 Task: Check the number of townhouses sold in the last 5 years.
Action: Mouse moved to (852, 154)
Screenshot: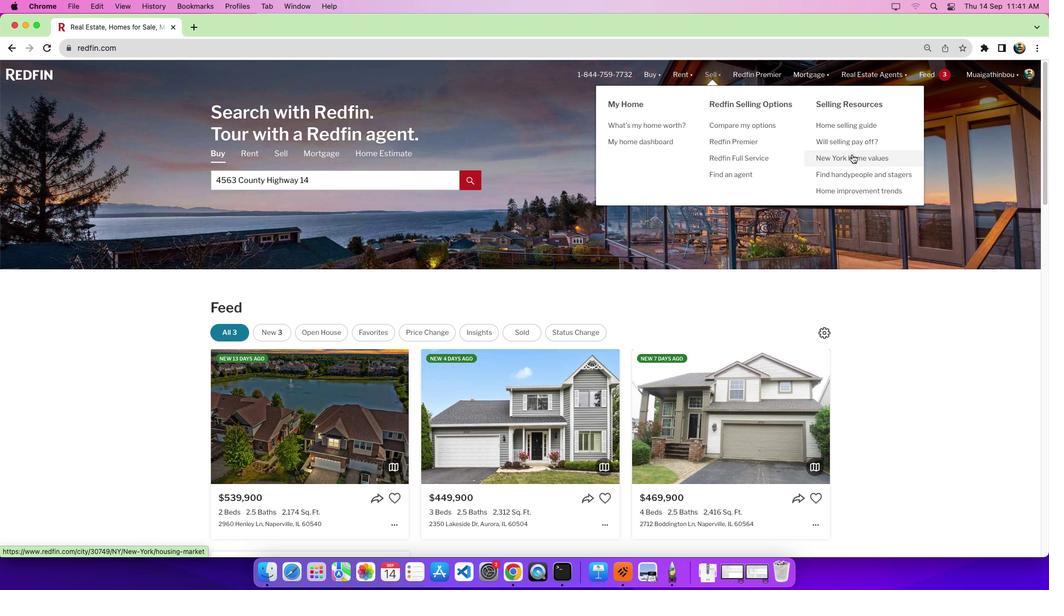 
Action: Mouse pressed left at (852, 154)
Screenshot: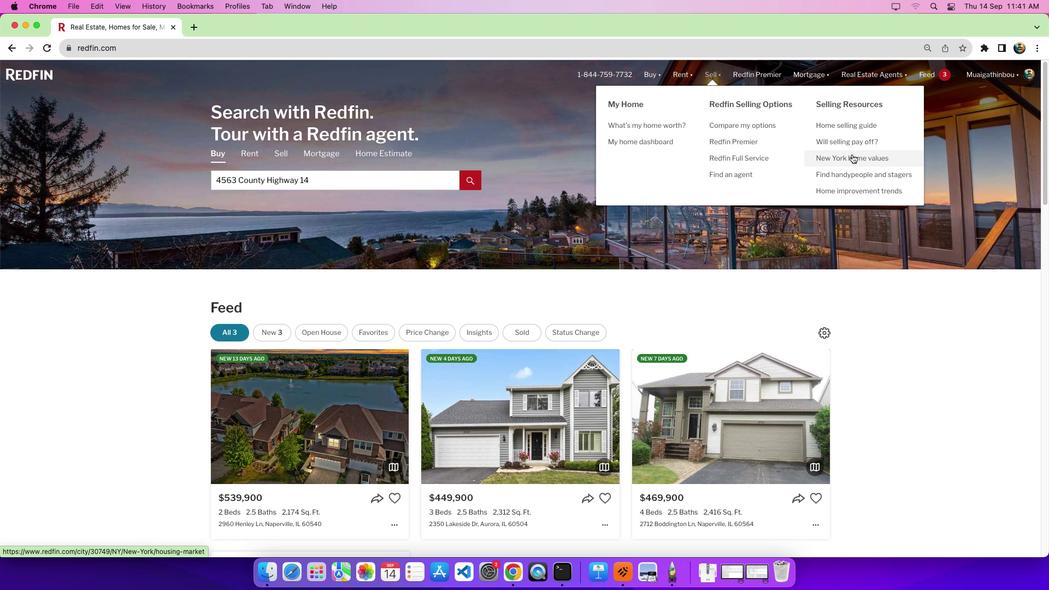 
Action: Mouse moved to (501, 330)
Screenshot: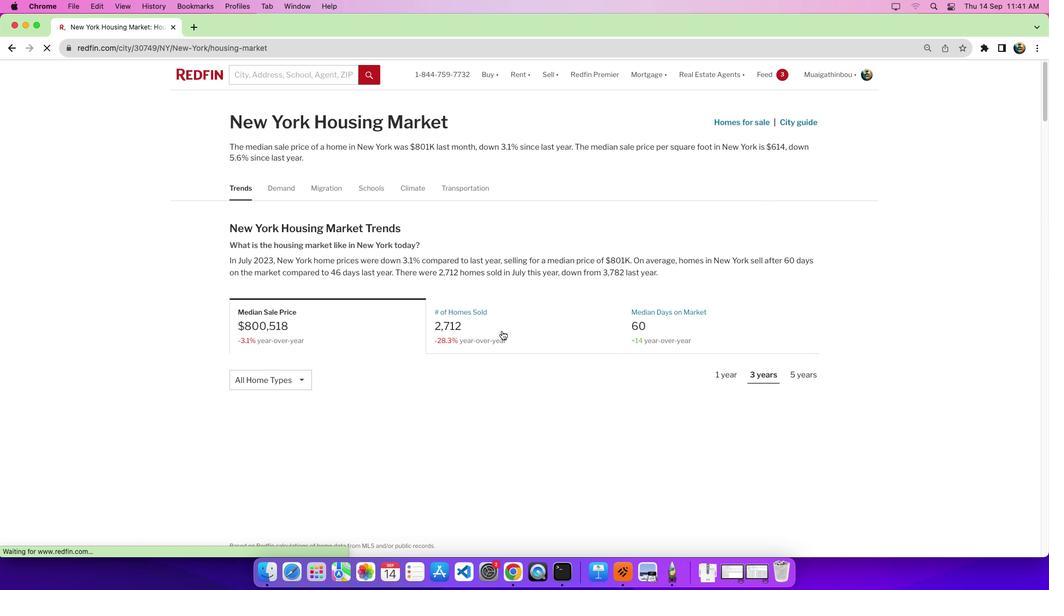 
Action: Mouse pressed left at (501, 330)
Screenshot: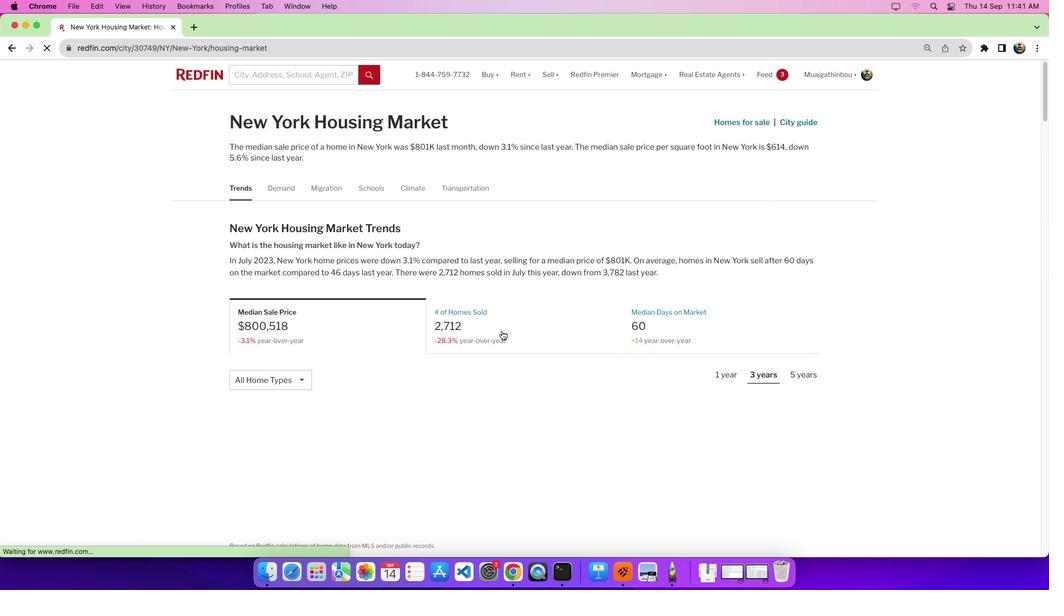 
Action: Mouse pressed left at (501, 330)
Screenshot: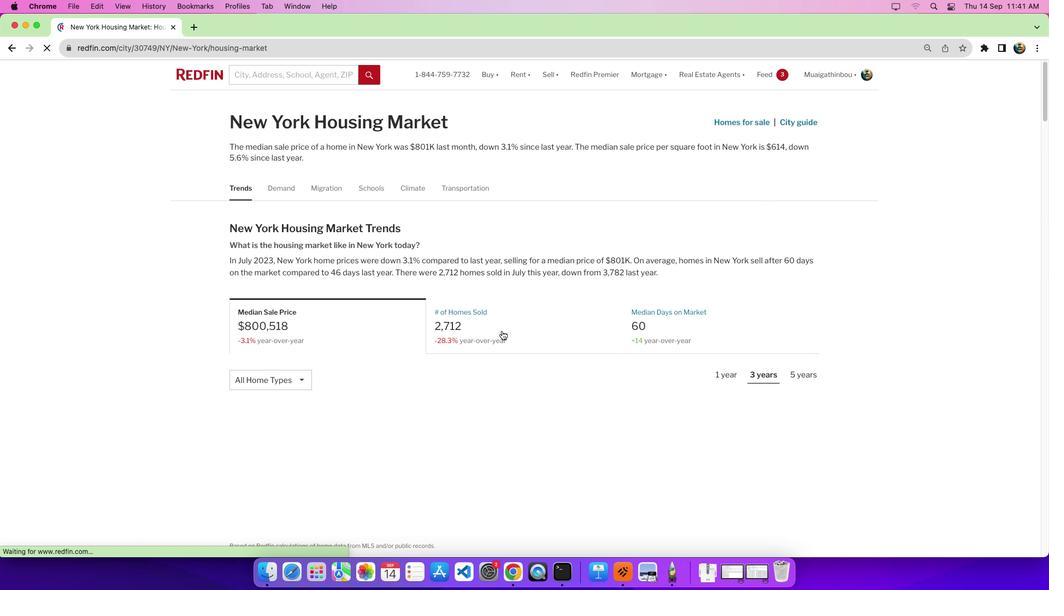
Action: Mouse moved to (470, 325)
Screenshot: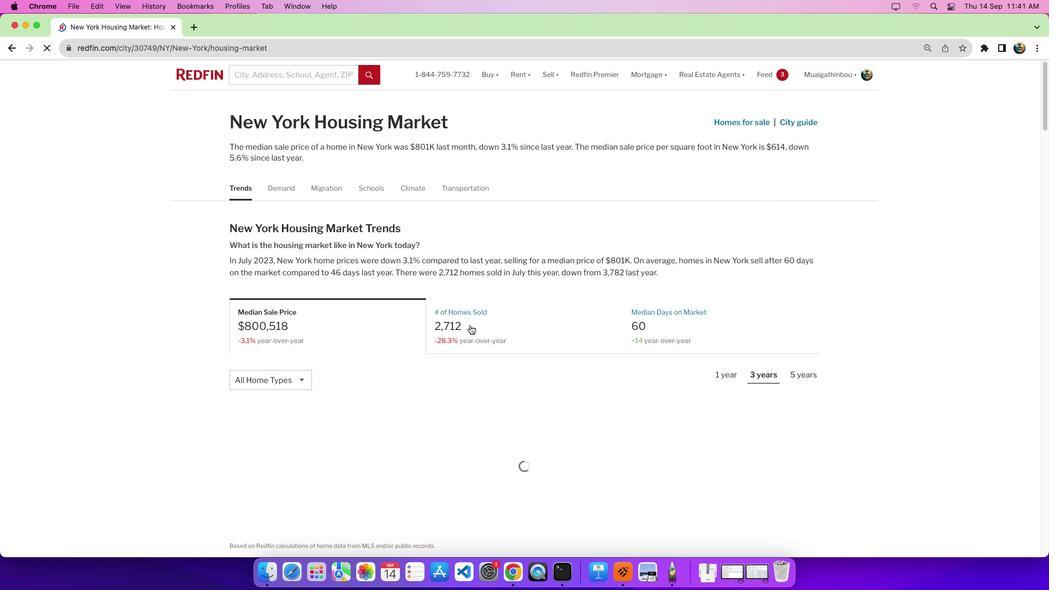 
Action: Mouse pressed left at (470, 325)
Screenshot: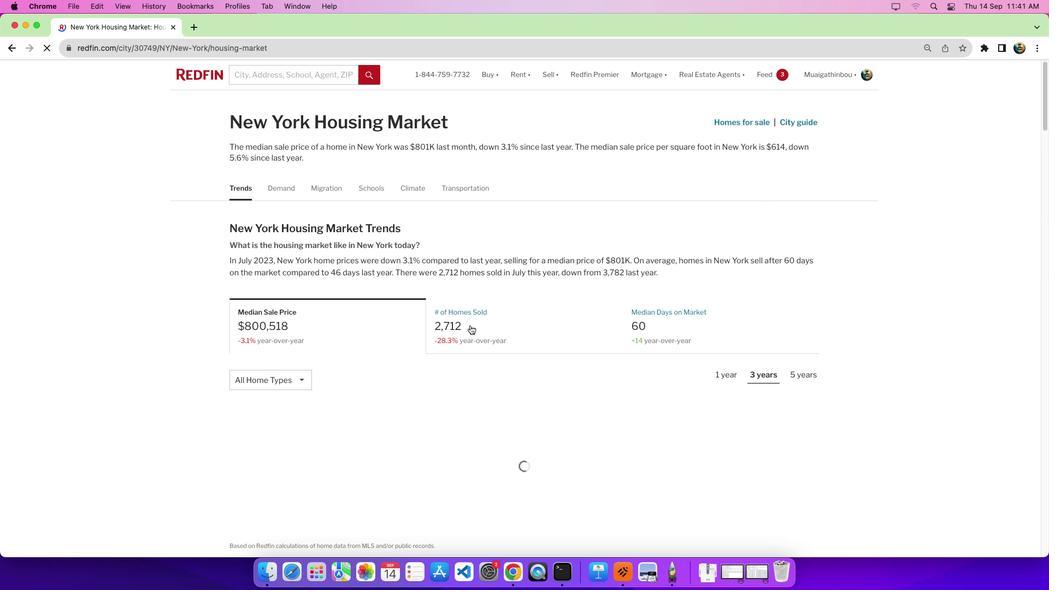 
Action: Mouse pressed left at (470, 325)
Screenshot: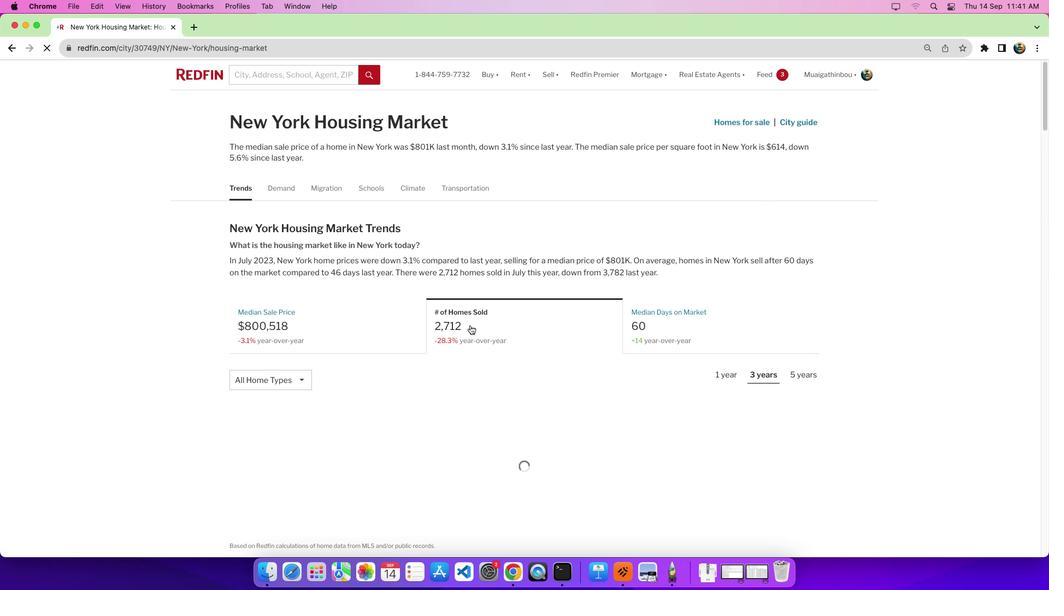
Action: Mouse moved to (277, 373)
Screenshot: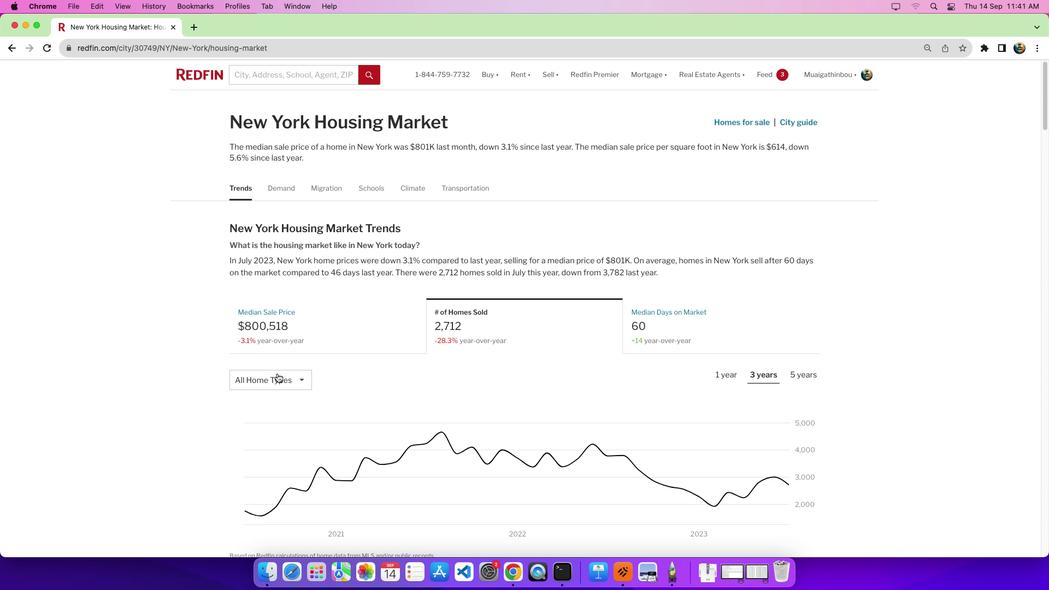 
Action: Mouse pressed left at (277, 373)
Screenshot: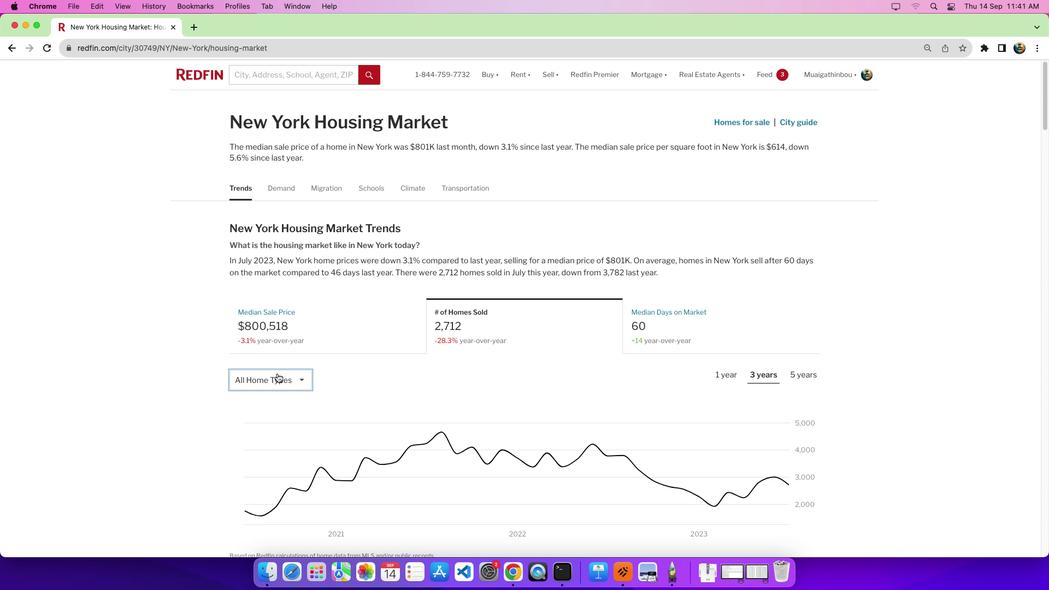 
Action: Mouse moved to (275, 452)
Screenshot: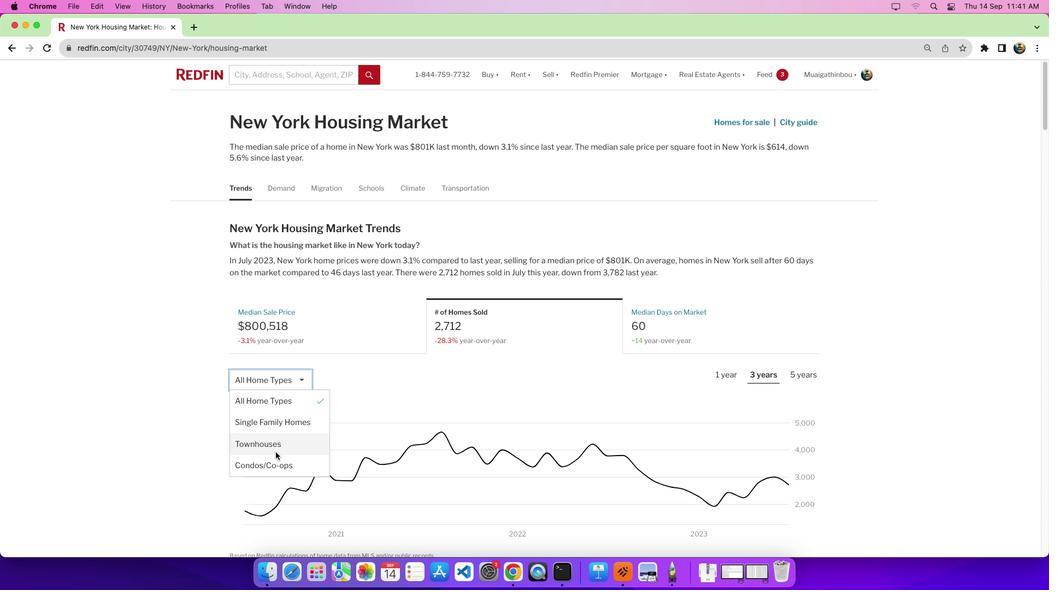 
Action: Mouse pressed left at (275, 452)
Screenshot: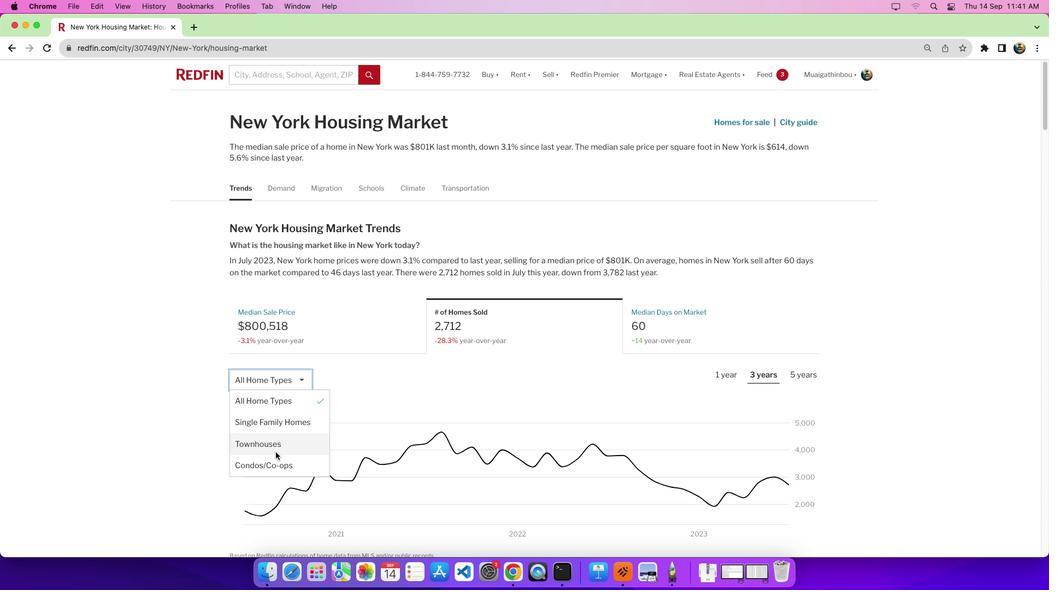 
Action: Mouse moved to (807, 374)
Screenshot: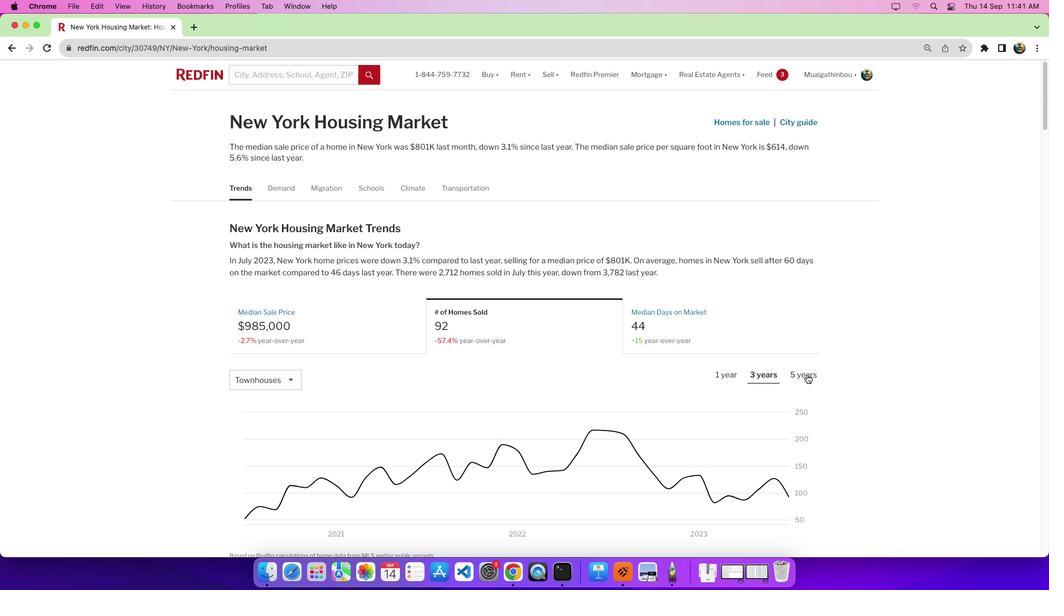 
Action: Mouse pressed left at (807, 374)
Screenshot: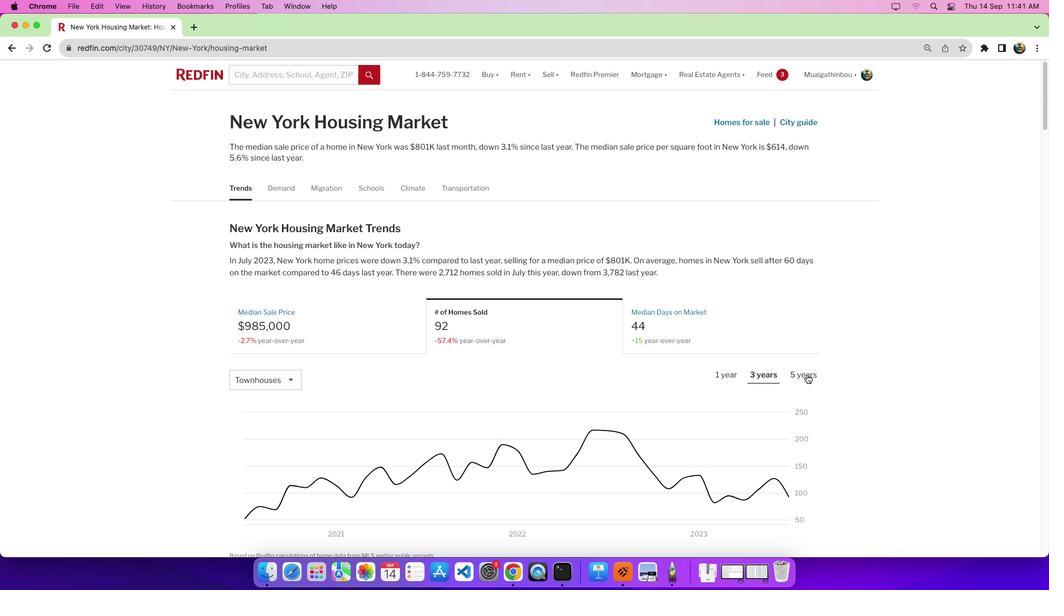 
Action: Mouse moved to (675, 424)
Screenshot: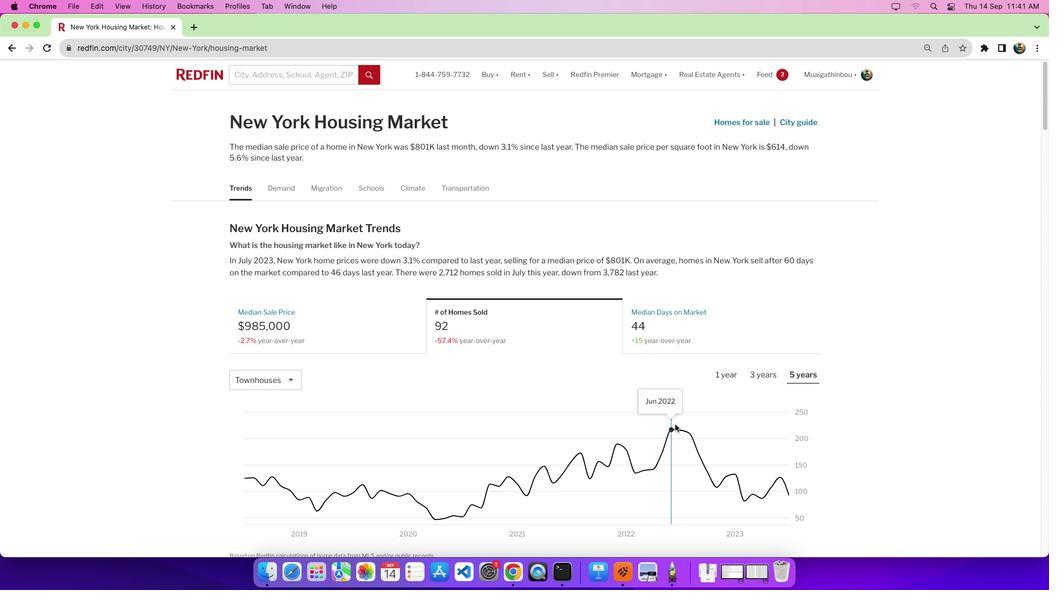 
Action: Mouse scrolled (675, 424) with delta (0, 0)
Screenshot: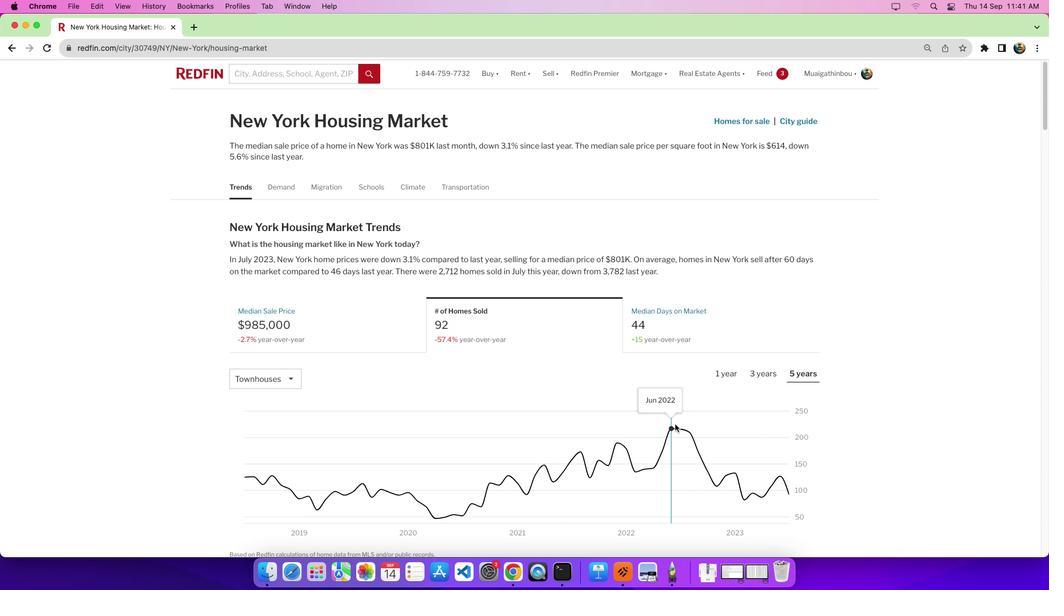 
Action: Mouse scrolled (675, 424) with delta (0, 0)
Screenshot: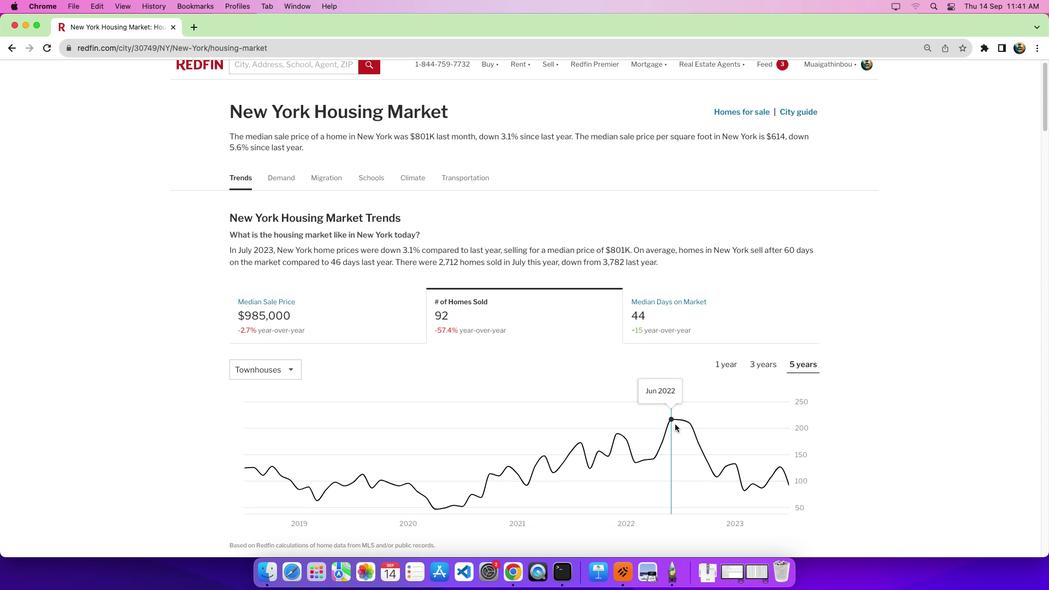
Action: Mouse scrolled (675, 424) with delta (0, 0)
Screenshot: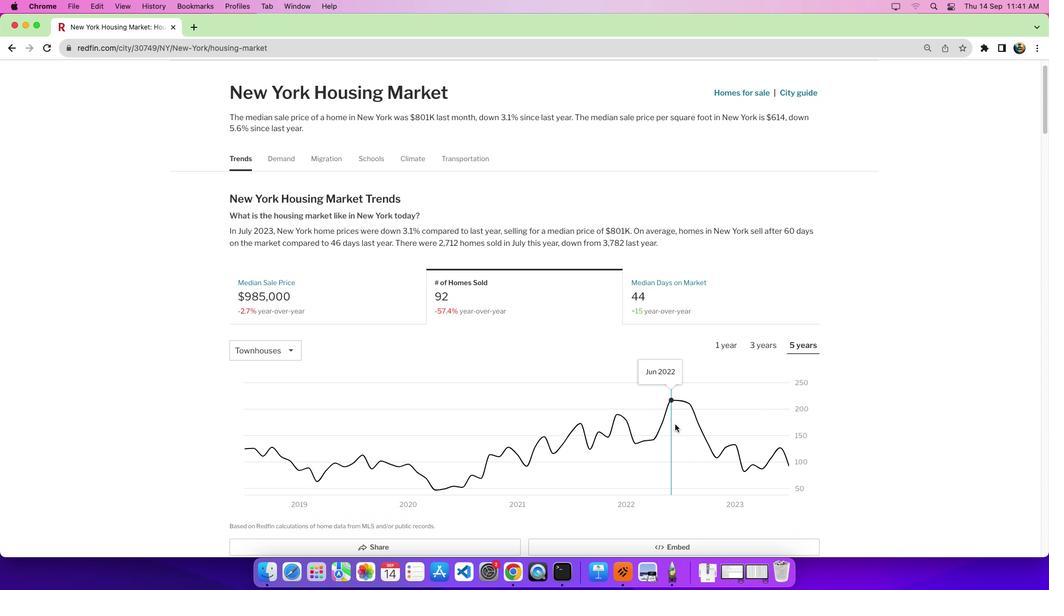 
Action: Mouse scrolled (675, 424) with delta (0, 0)
Screenshot: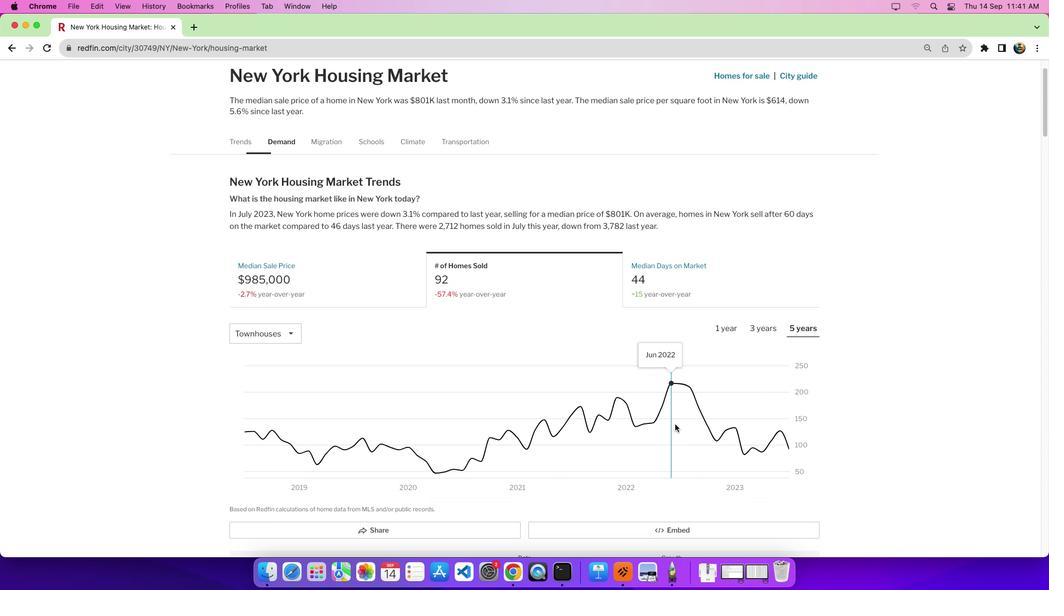 
Action: Mouse scrolled (675, 424) with delta (0, 0)
Screenshot: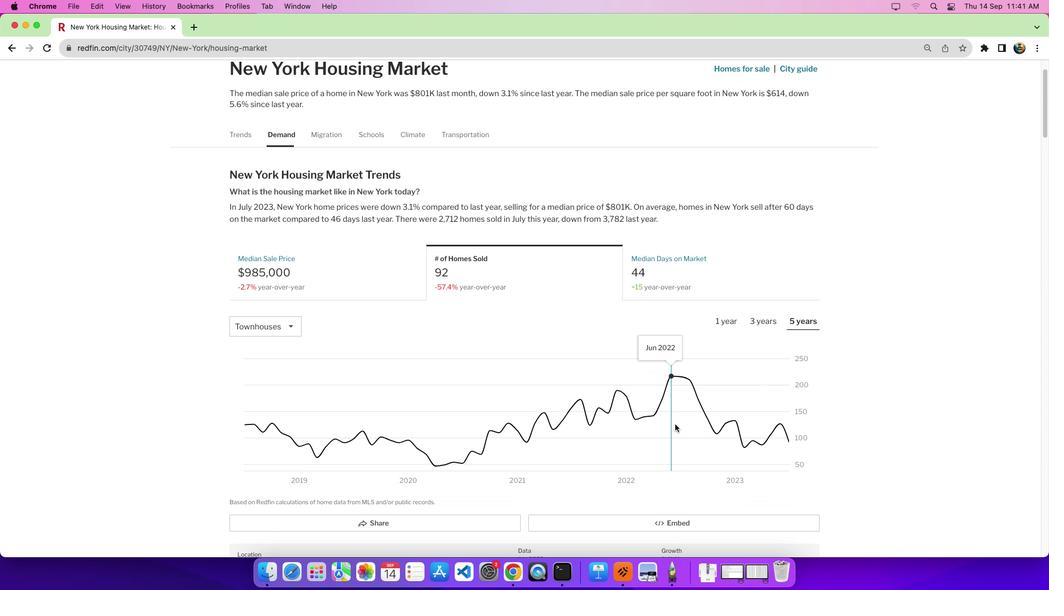 
Action: Mouse scrolled (675, 424) with delta (0, 0)
Screenshot: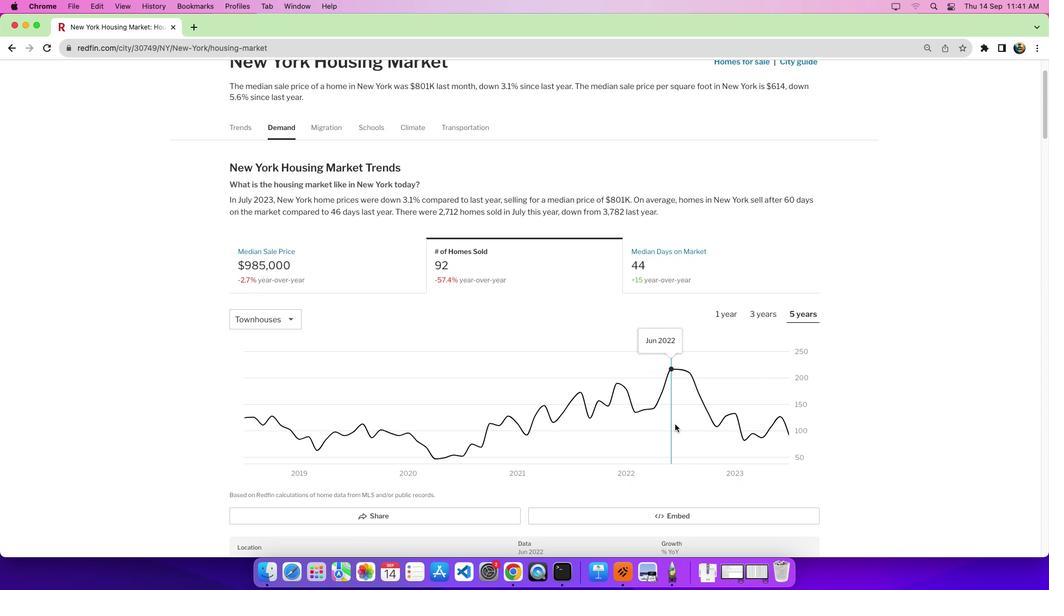 
Action: Mouse moved to (605, 438)
Screenshot: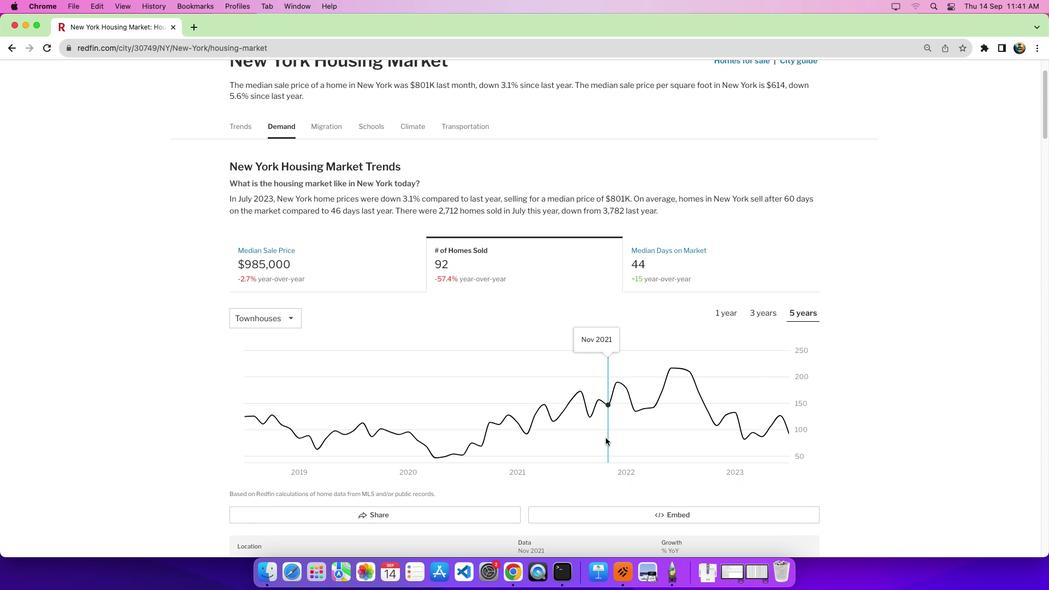 
Action: Mouse scrolled (605, 438) with delta (0, 0)
Screenshot: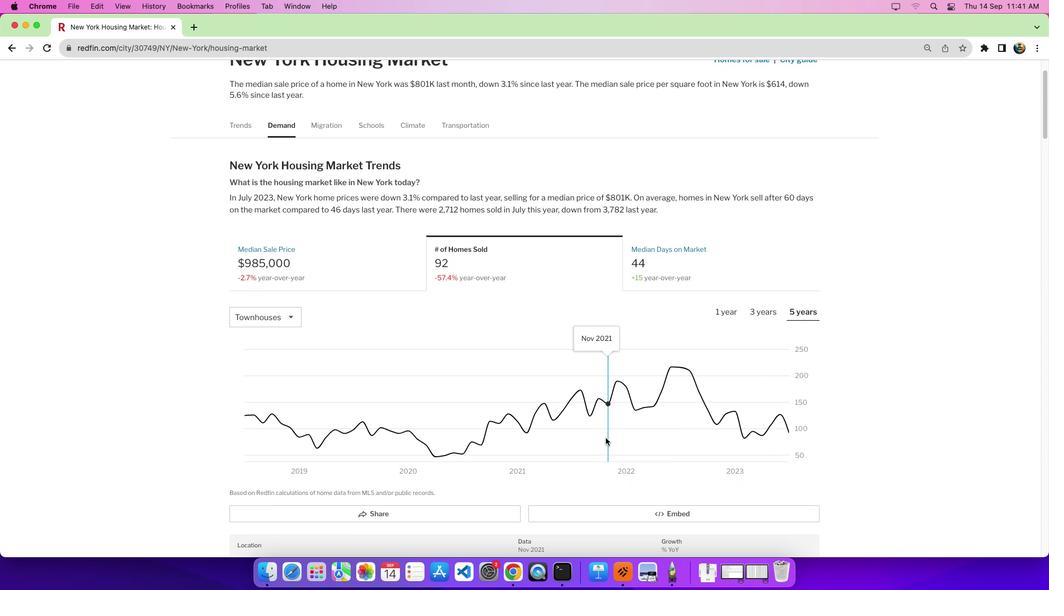 
Action: Mouse moved to (610, 401)
Screenshot: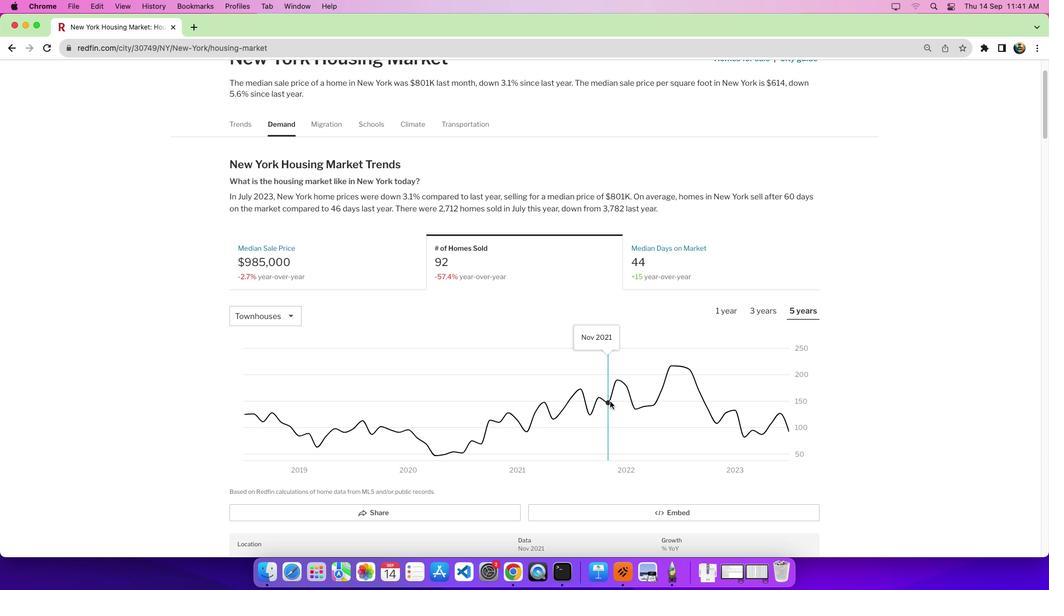 
